 Task: Book a one-way flight for 1 adult from Dubai to Singapore on August 5, 2023.
Action: Mouse moved to (474, 541)
Screenshot: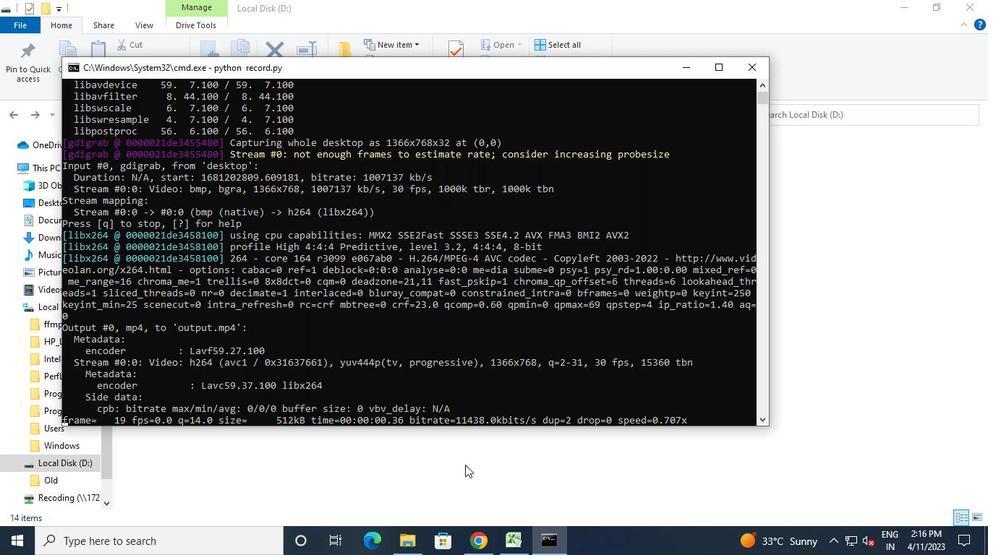 
Action: Mouse pressed left at (474, 541)
Screenshot: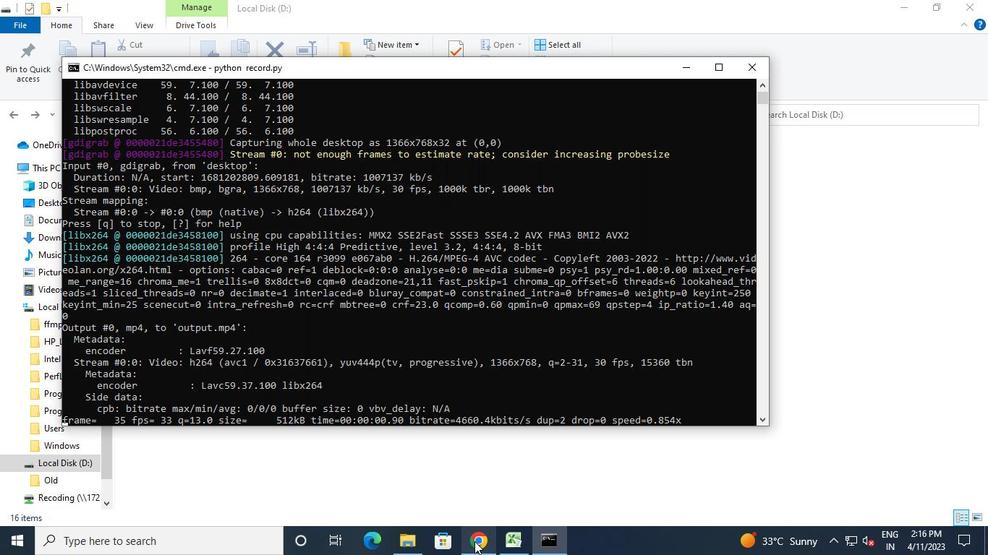 
Action: Mouse moved to (43, 312)
Screenshot: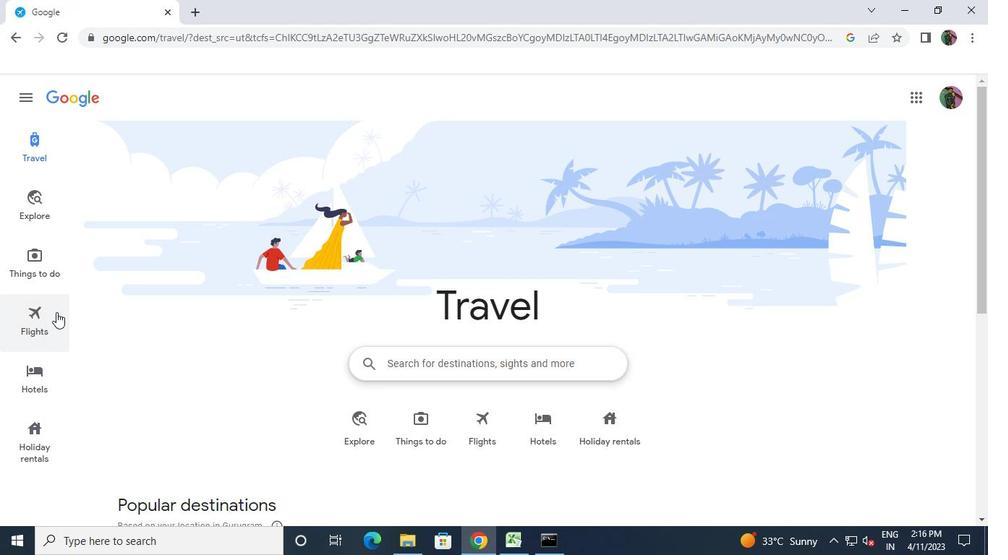 
Action: Mouse pressed left at (43, 312)
Screenshot: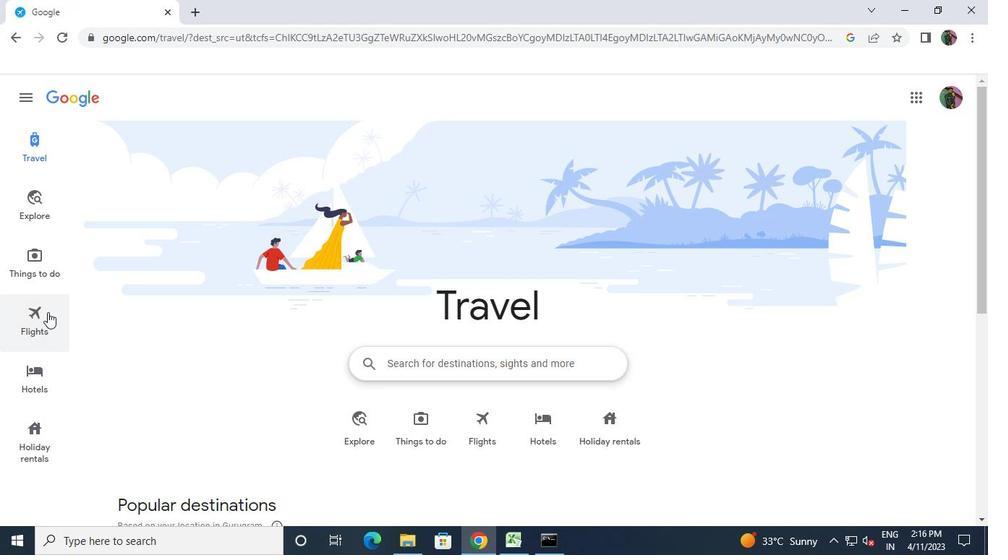 
Action: Mouse moved to (262, 158)
Screenshot: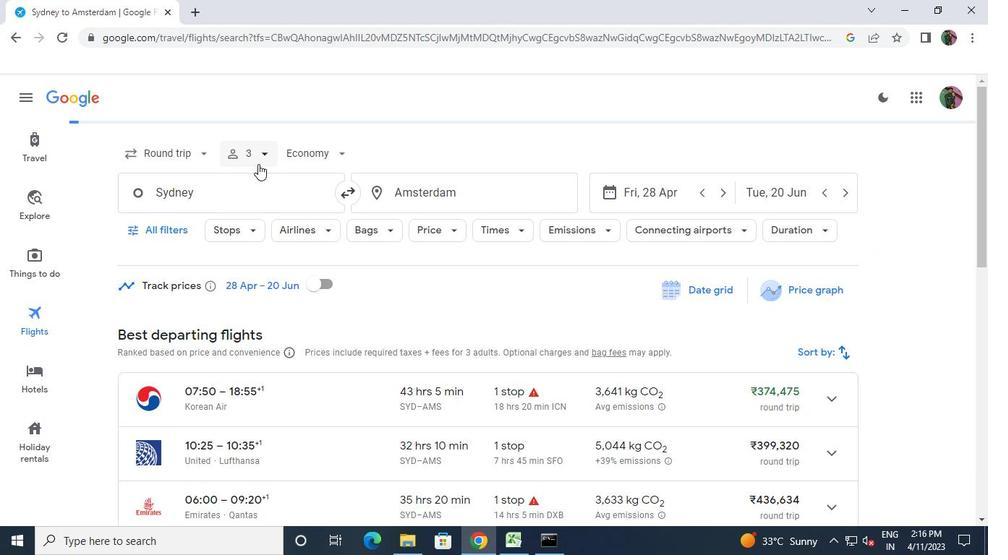 
Action: Mouse pressed left at (262, 158)
Screenshot: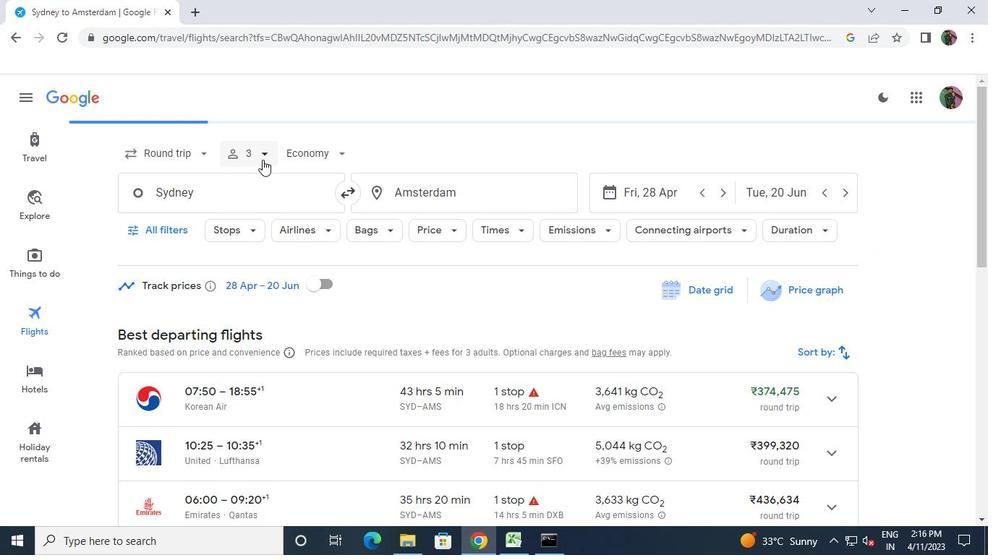 
Action: Mouse moved to (319, 191)
Screenshot: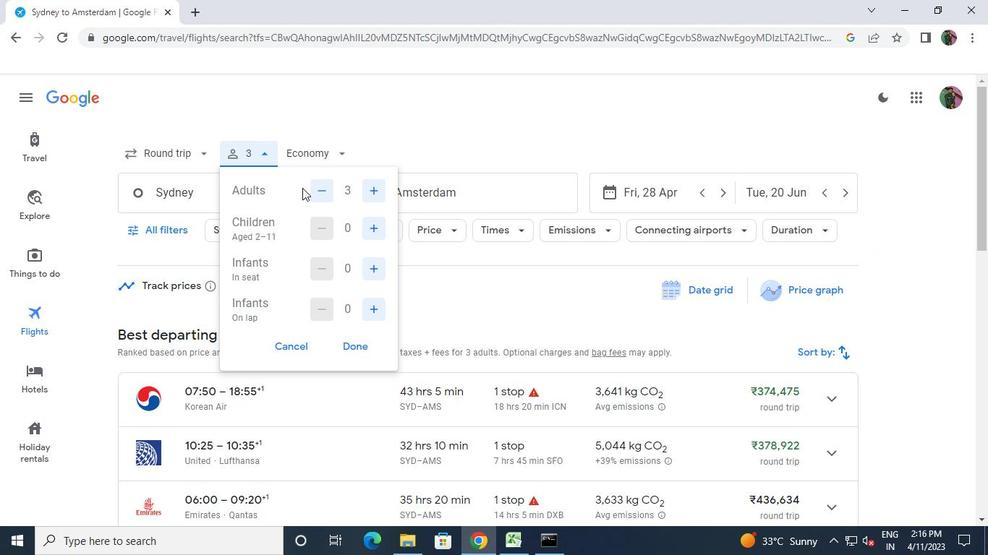 
Action: Mouse pressed left at (319, 191)
Screenshot: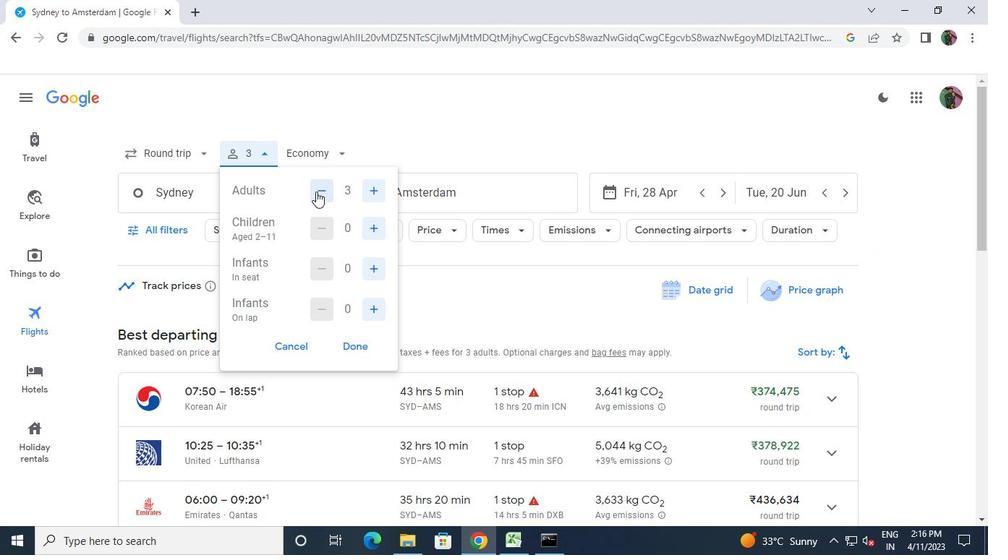 
Action: Mouse pressed left at (319, 191)
Screenshot: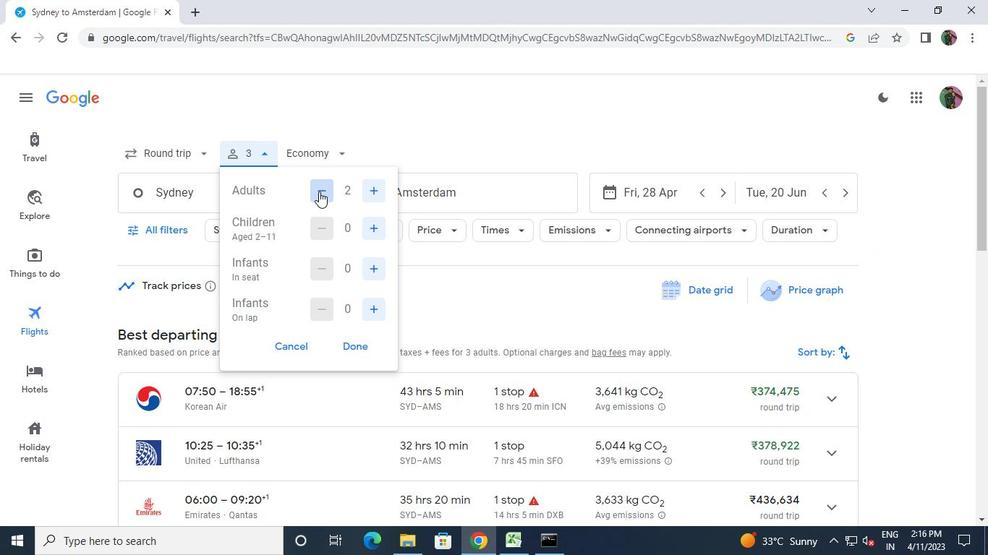 
Action: Mouse moved to (343, 343)
Screenshot: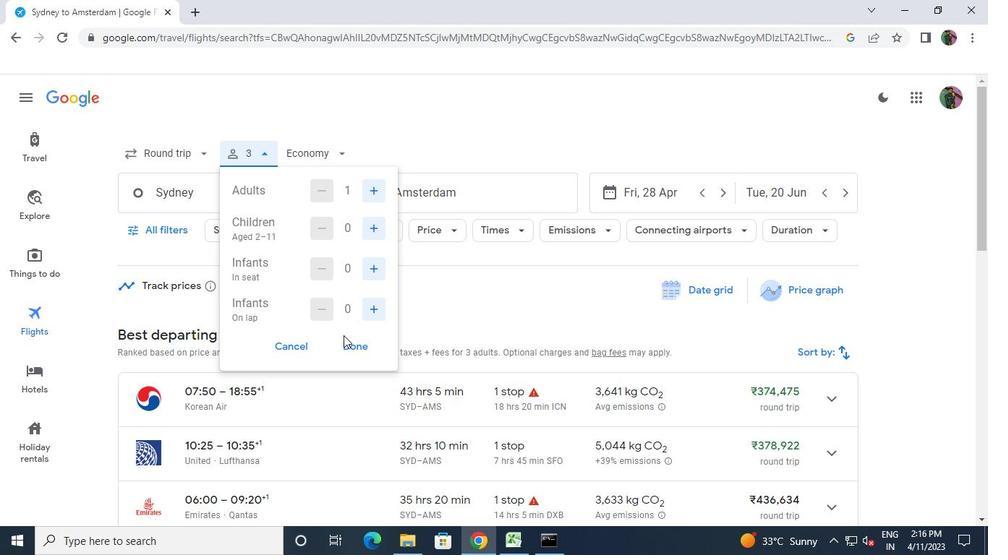 
Action: Mouse pressed left at (343, 343)
Screenshot: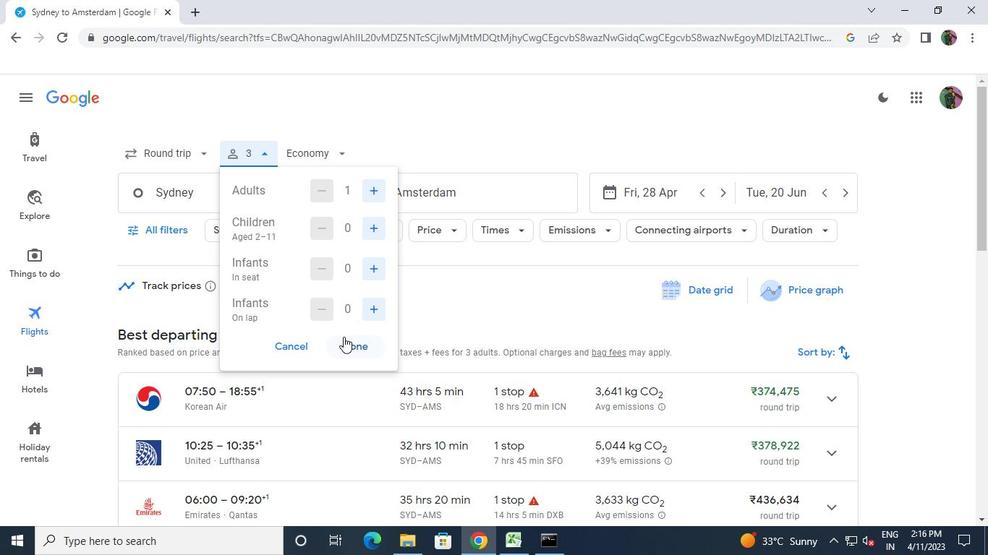 
Action: Mouse moved to (709, 191)
Screenshot: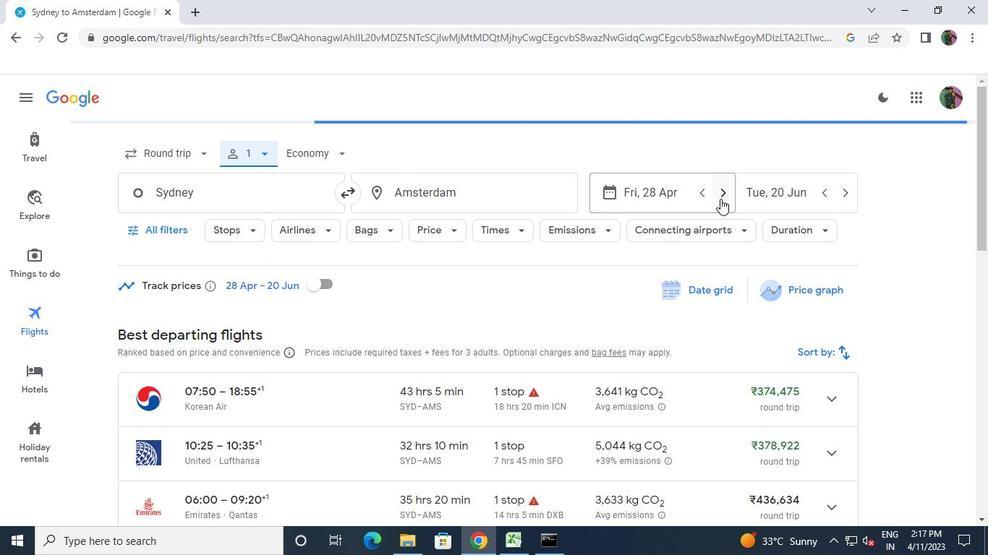 
Action: Mouse pressed left at (709, 191)
Screenshot: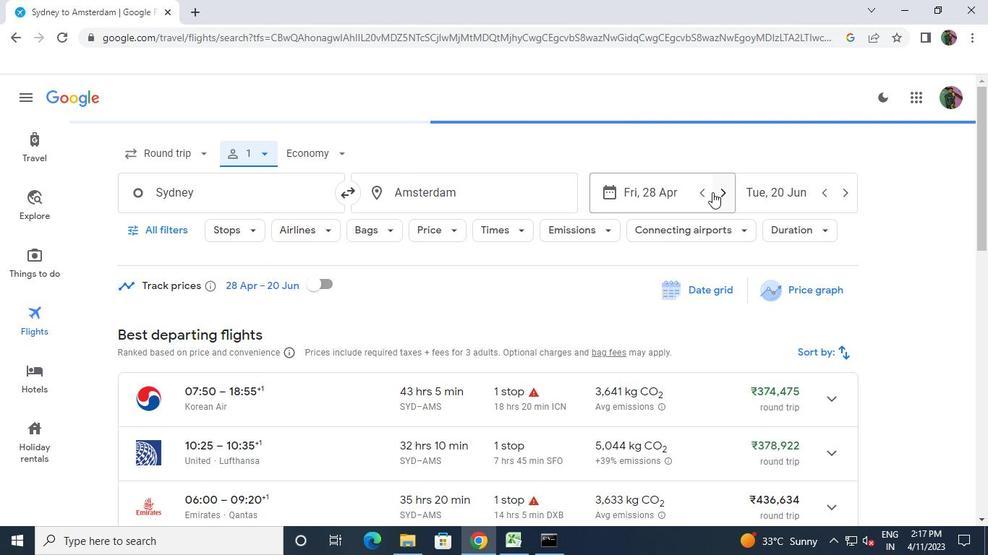 
Action: Mouse moved to (610, 192)
Screenshot: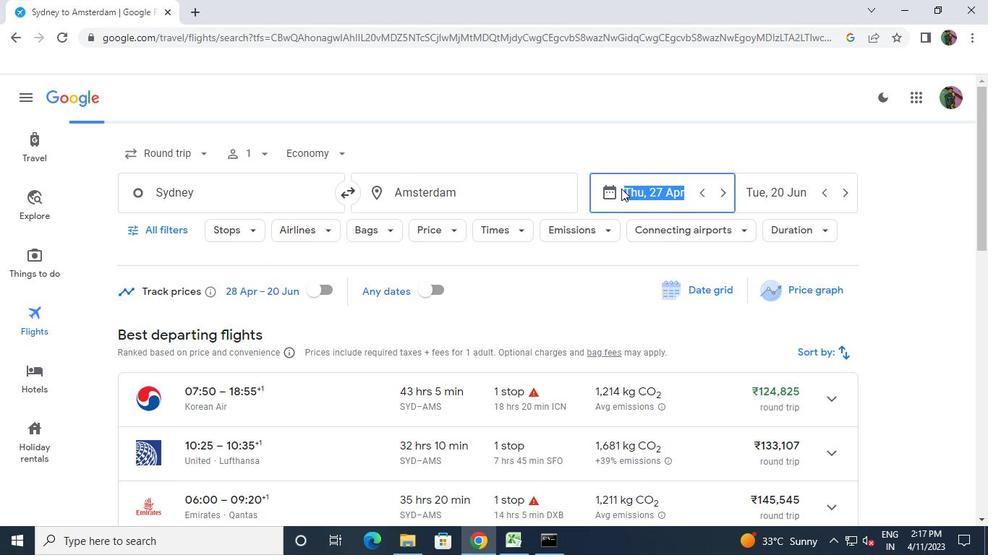 
Action: Mouse pressed left at (610, 192)
Screenshot: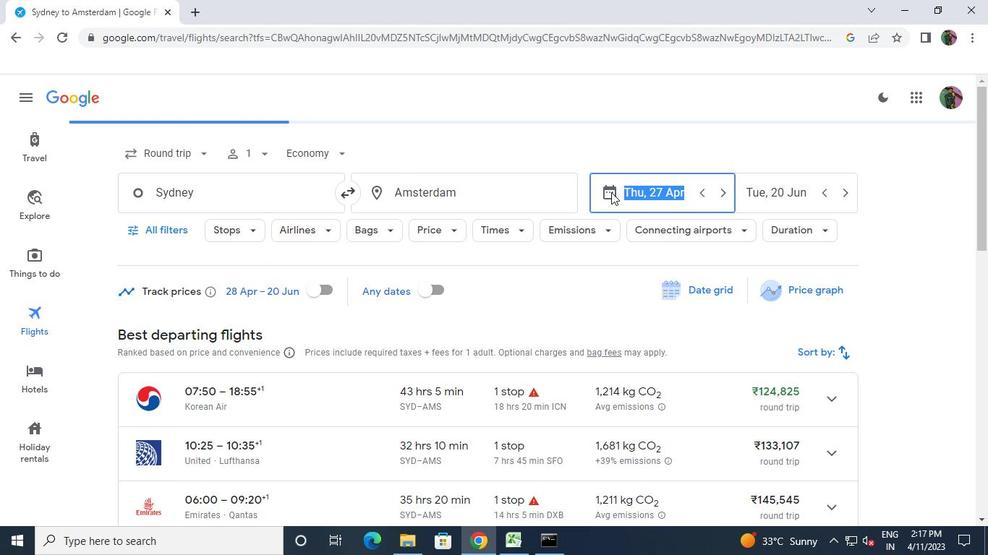 
Action: Mouse moved to (785, 132)
Screenshot: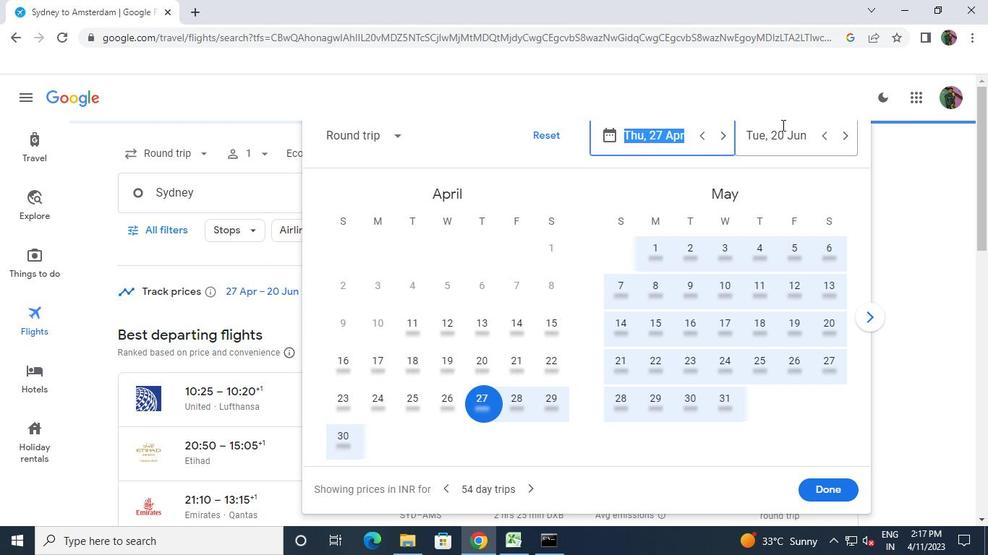 
Action: Mouse pressed left at (785, 132)
Screenshot: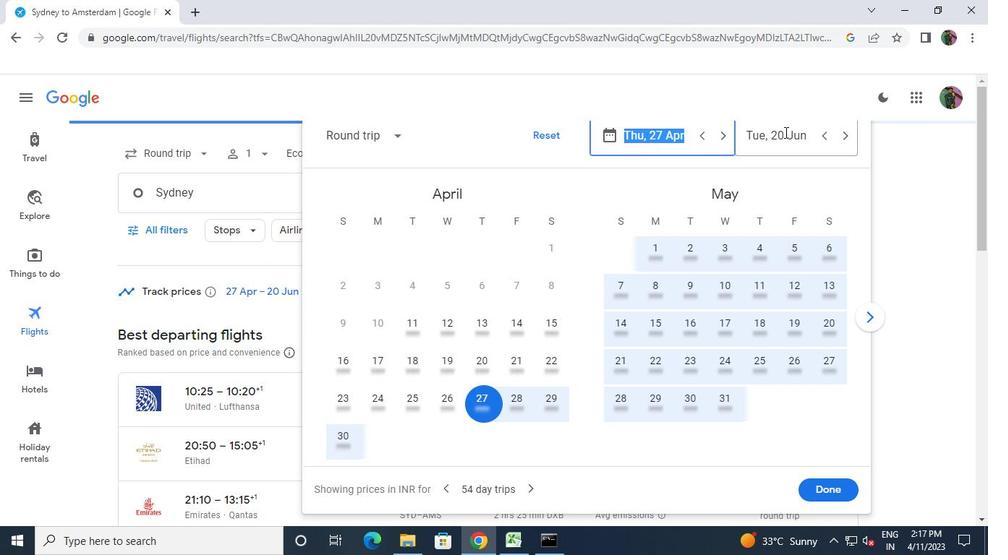 
Action: Mouse moved to (807, 138)
Screenshot: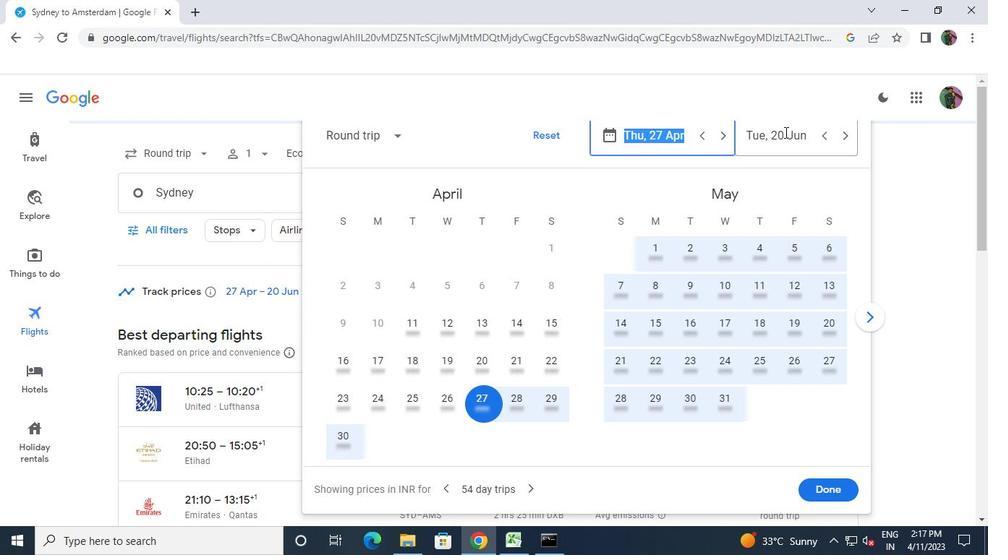 
Action: Keyboard a
Screenshot: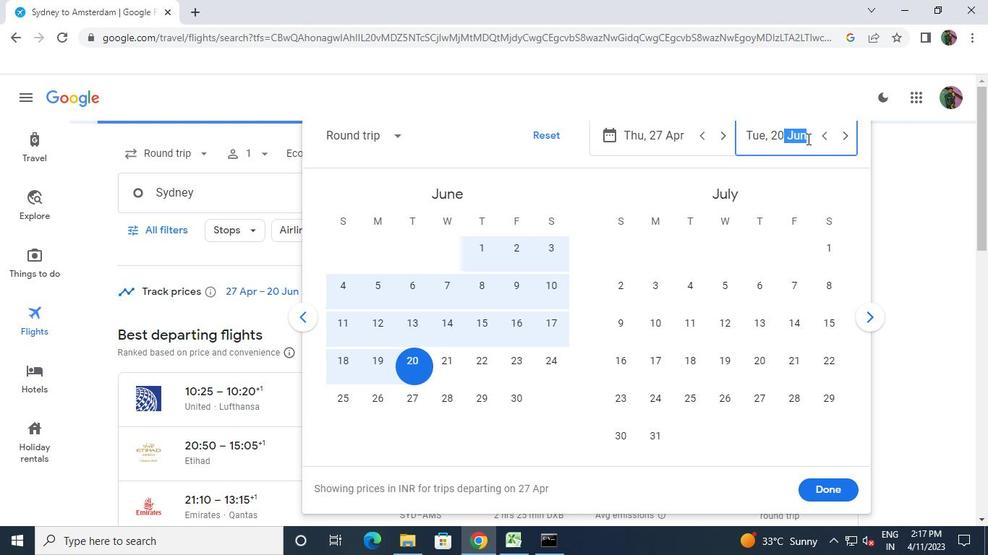 
Action: Keyboard u
Screenshot: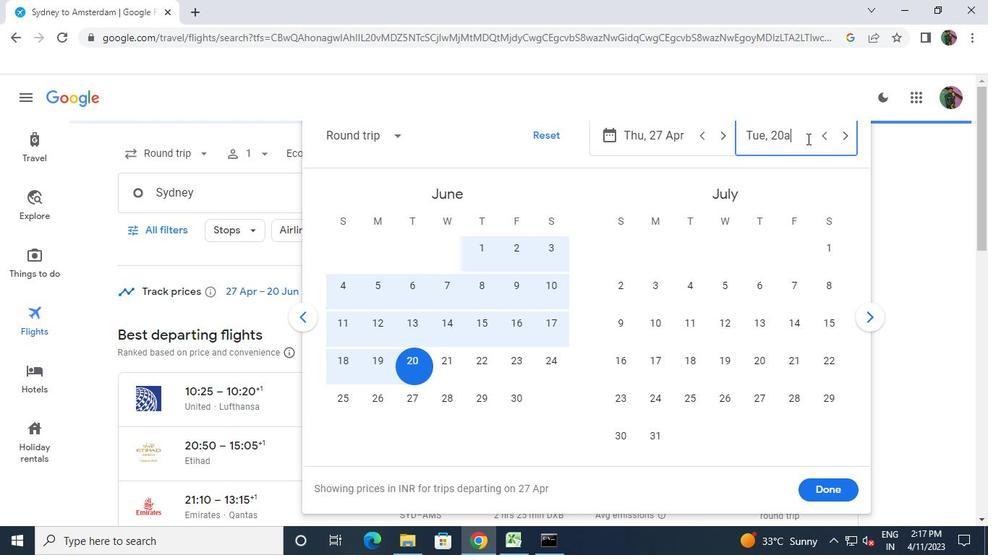 
Action: Keyboard g
Screenshot: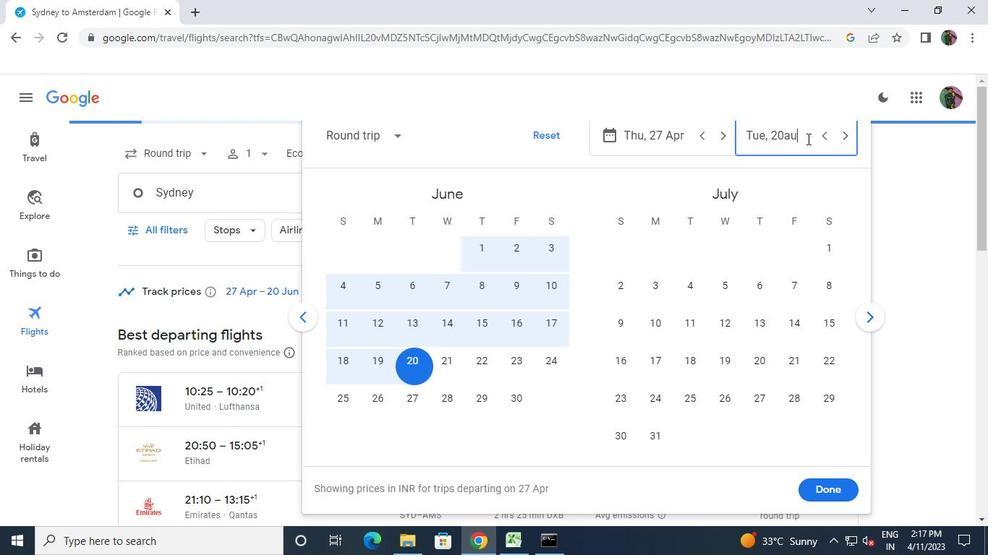 
Action: Mouse moved to (717, 285)
Screenshot: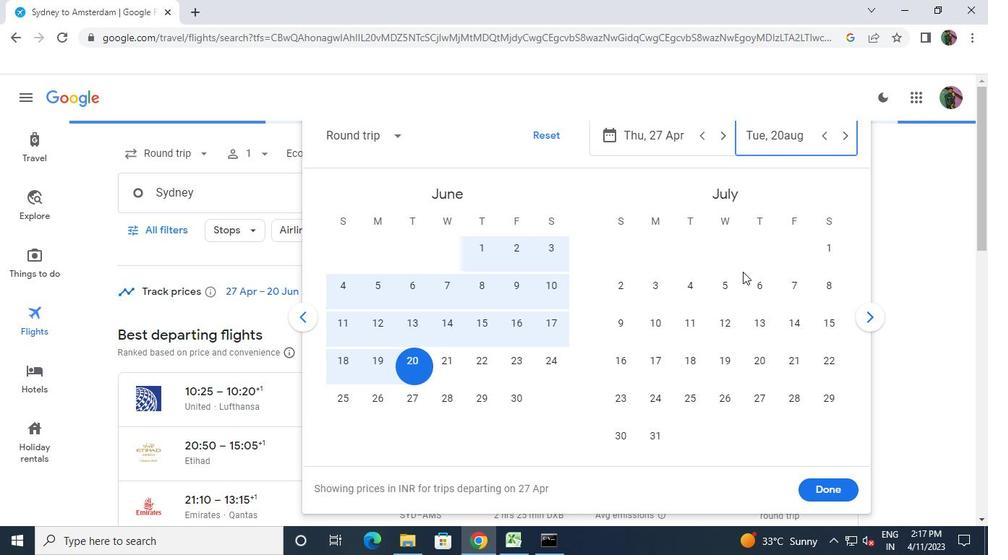 
Action: Mouse pressed left at (717, 285)
Screenshot: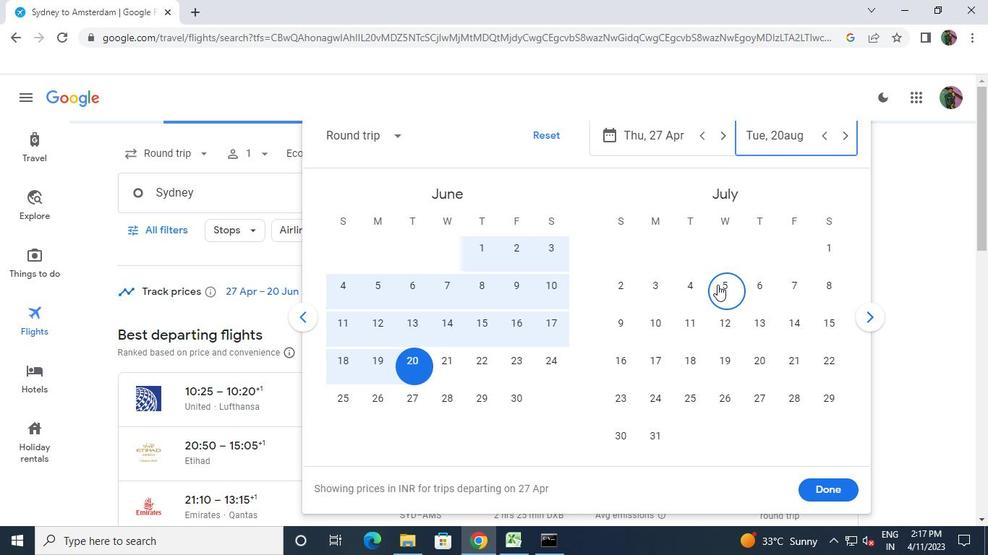 
Action: Mouse moved to (825, 481)
Screenshot: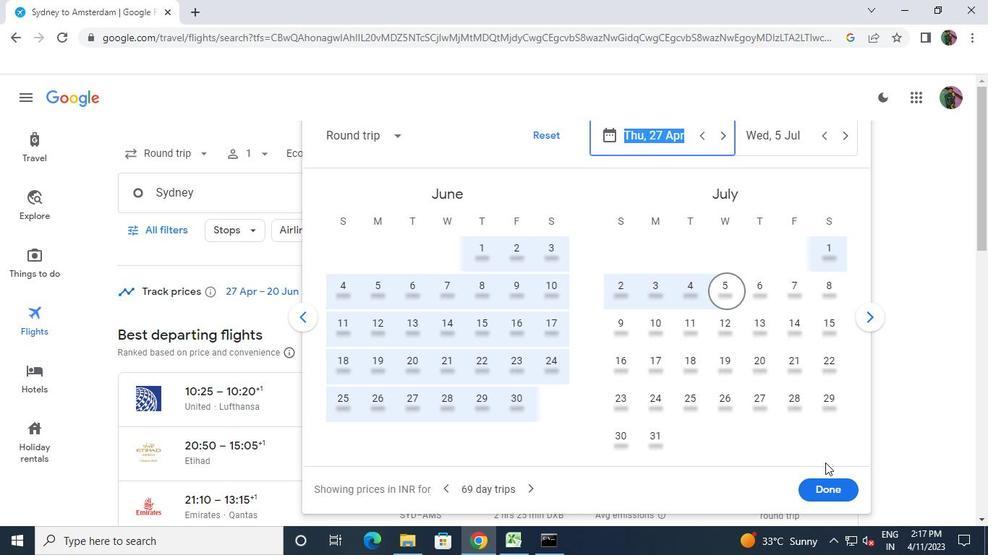 
Action: Mouse pressed left at (825, 481)
Screenshot: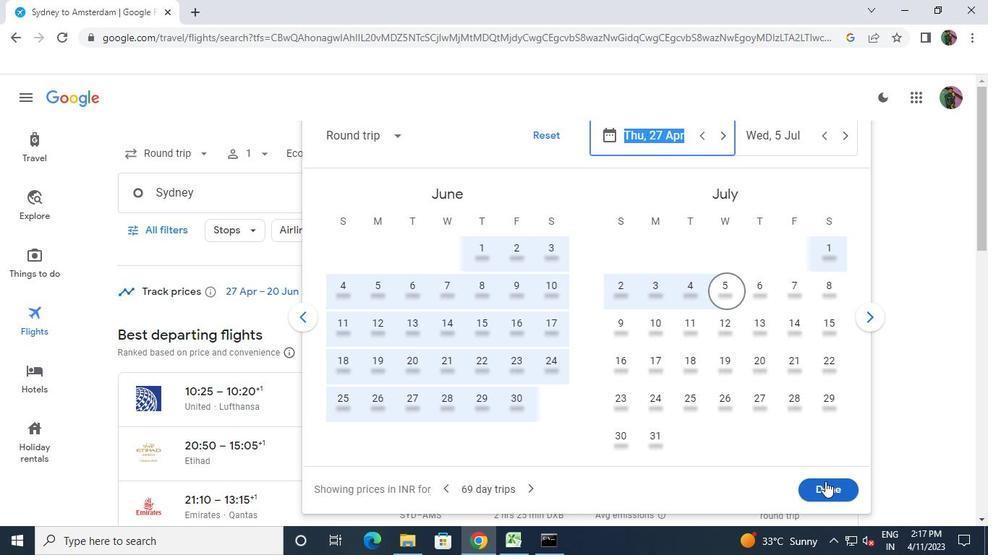 
Action: Mouse moved to (238, 201)
Screenshot: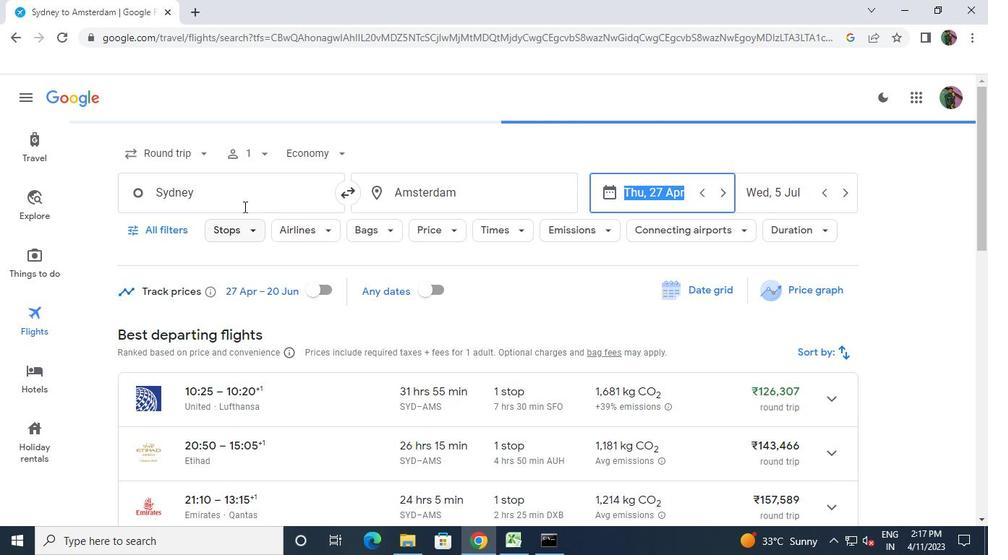 
Action: Mouse pressed left at (238, 201)
Screenshot: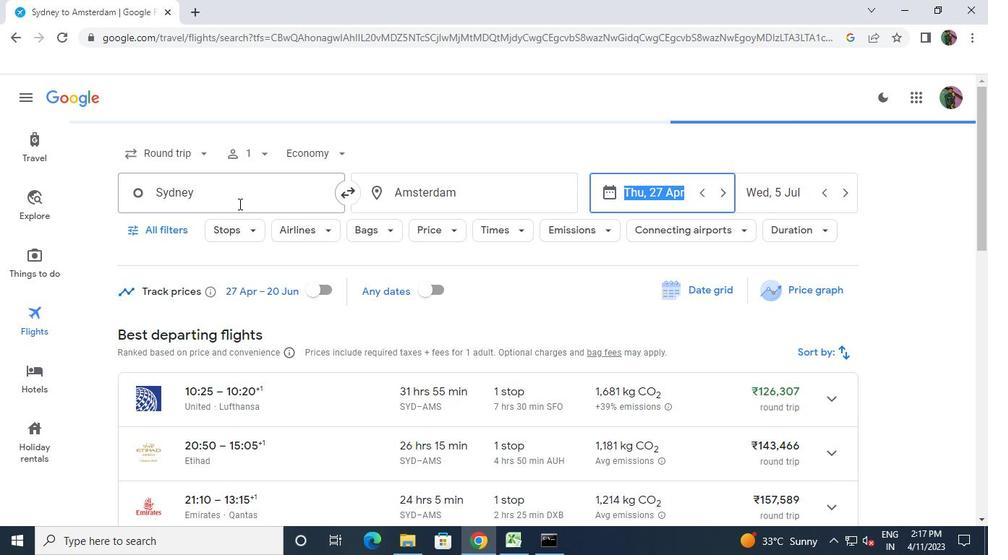 
Action: Keyboard d
Screenshot: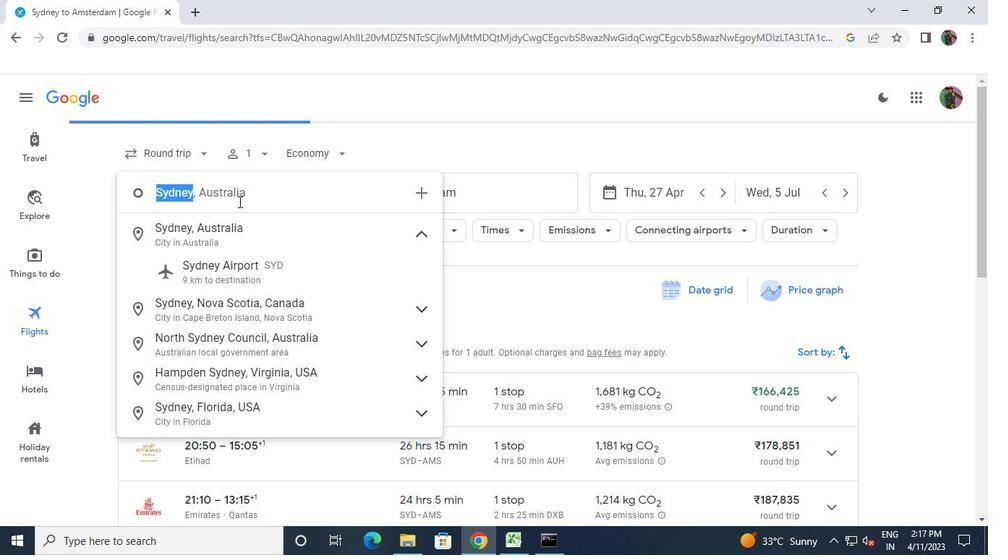 
Action: Keyboard u
Screenshot: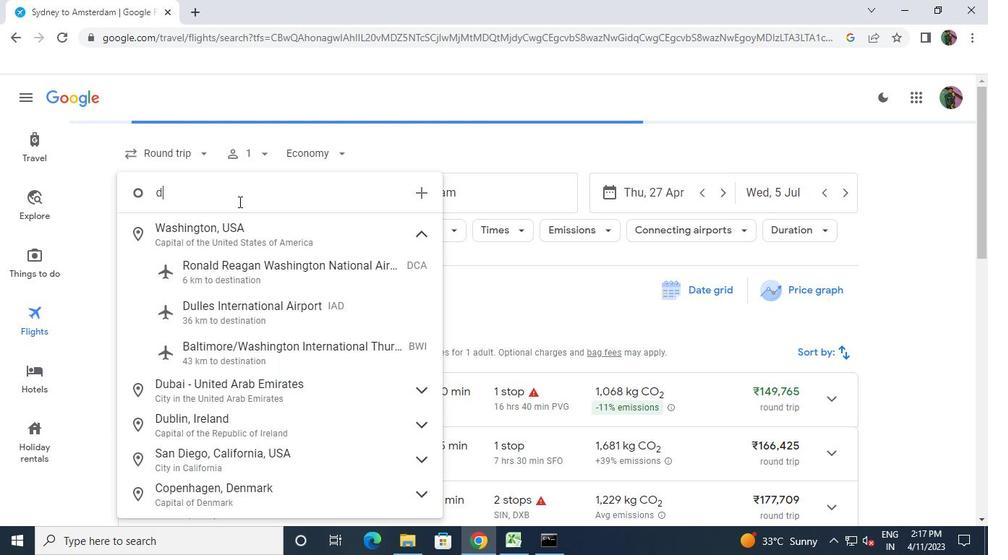 
Action: Keyboard b
Screenshot: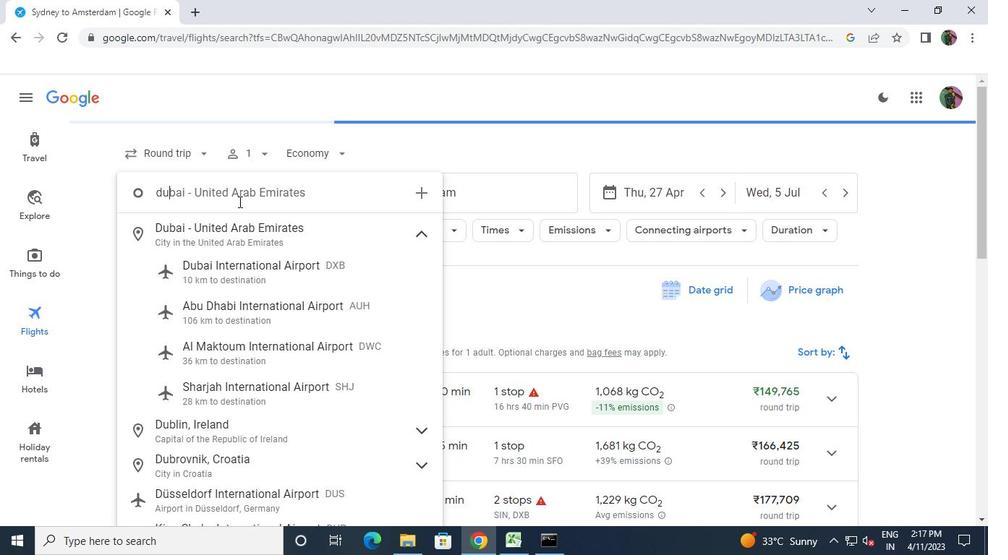 
Action: Keyboard a
Screenshot: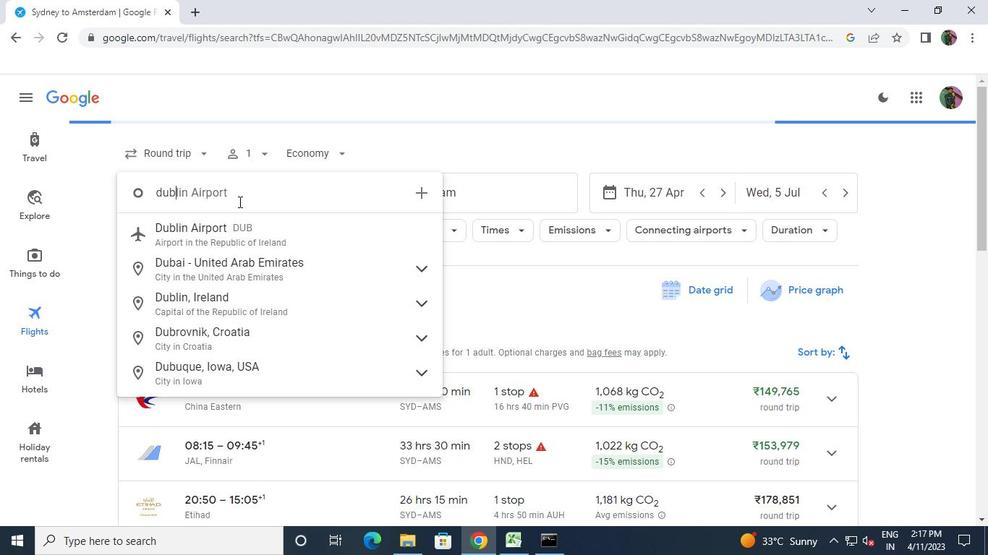 
Action: Keyboard i
Screenshot: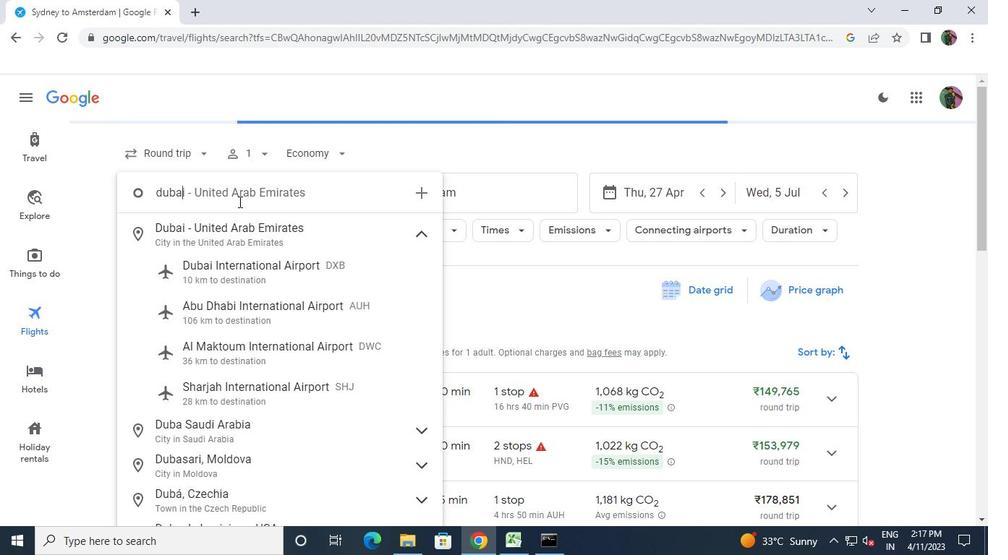 
Action: Mouse moved to (246, 233)
Screenshot: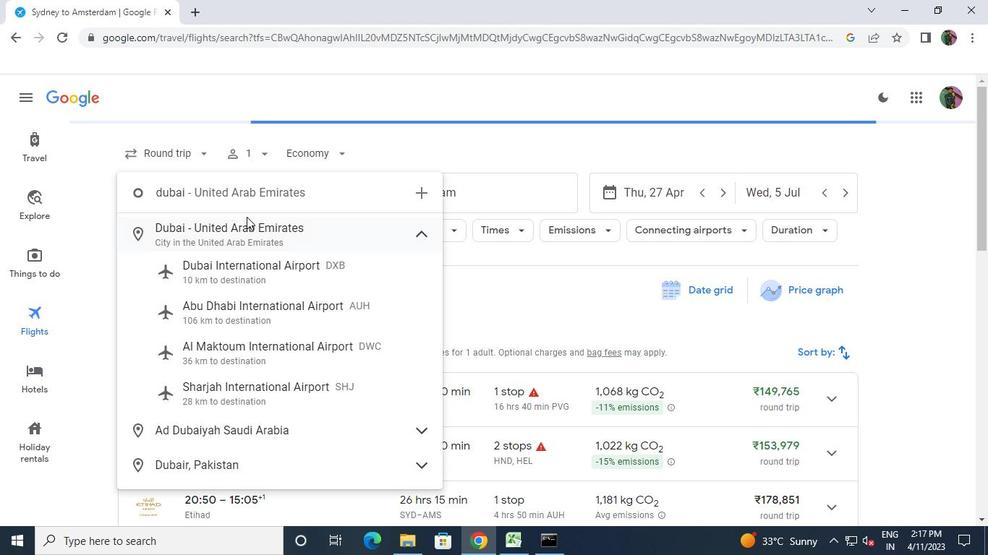 
Action: Mouse pressed left at (246, 233)
Screenshot: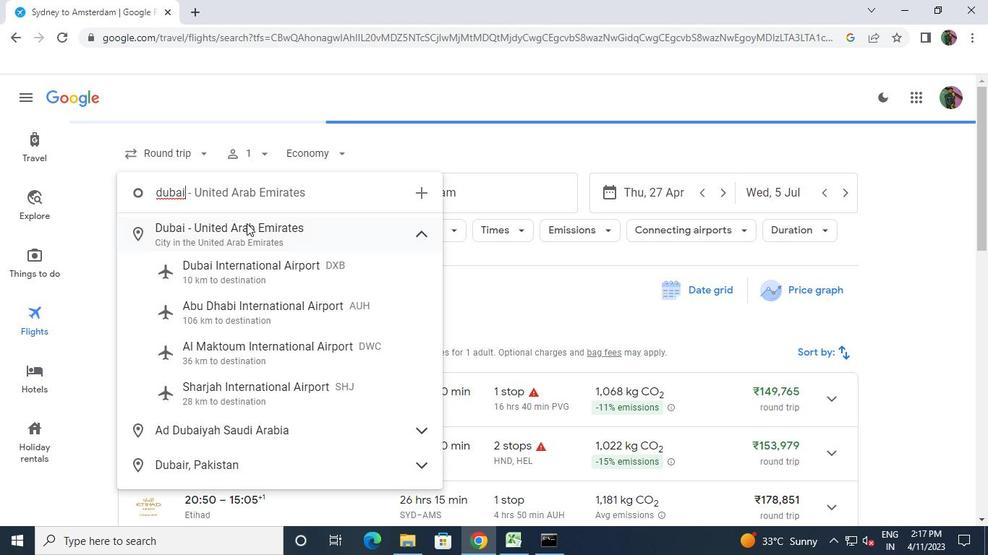
Action: Mouse moved to (436, 198)
Screenshot: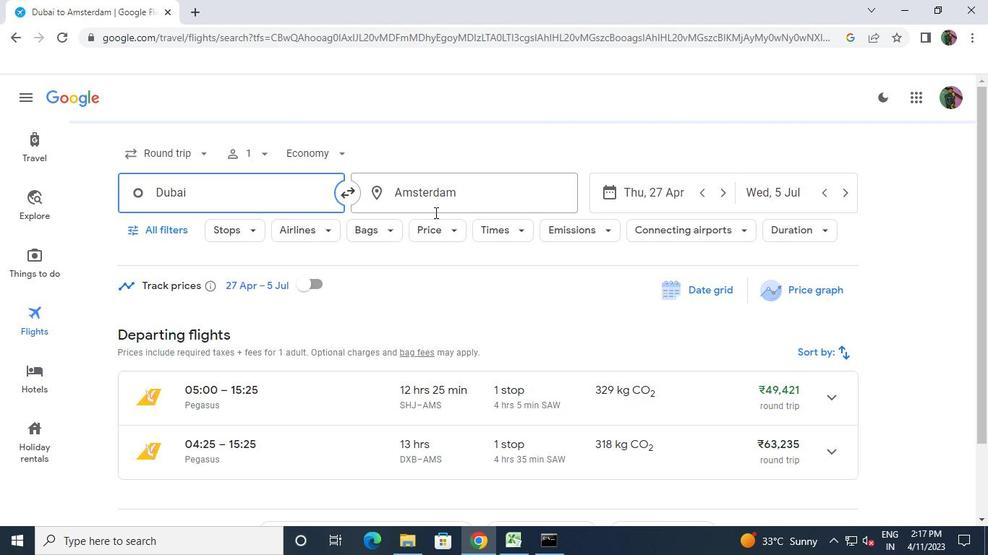 
Action: Mouse pressed left at (436, 198)
Screenshot: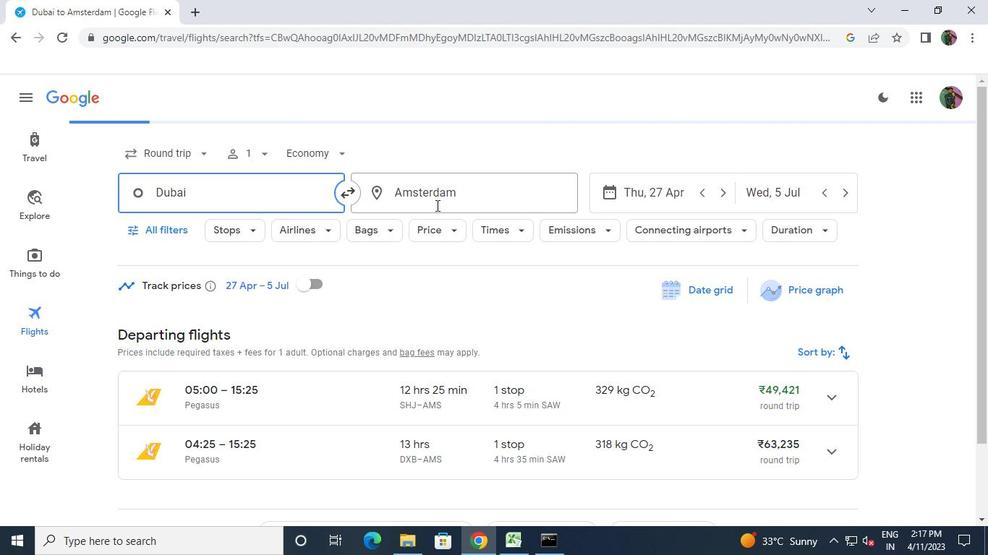 
Action: Keyboard s
Screenshot: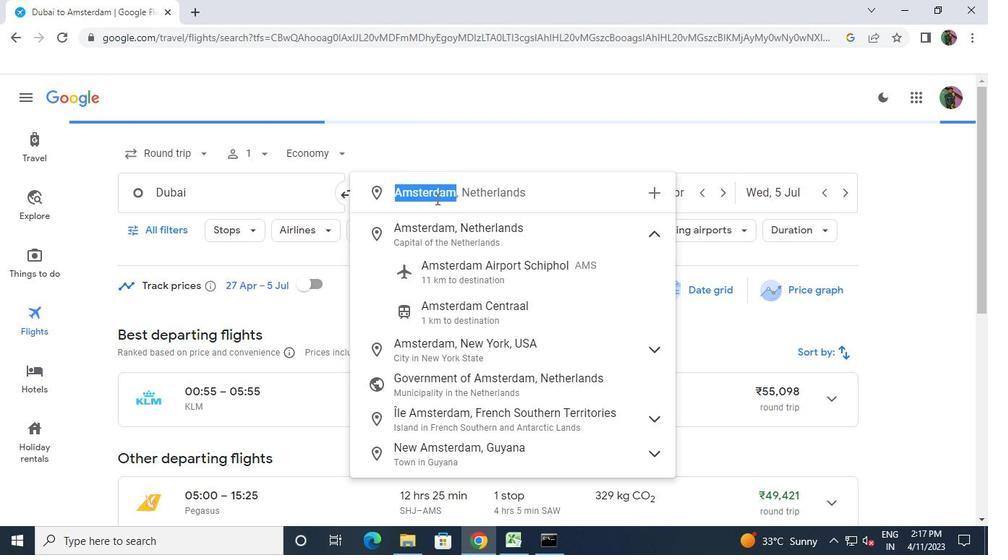 
Action: Keyboard i
Screenshot: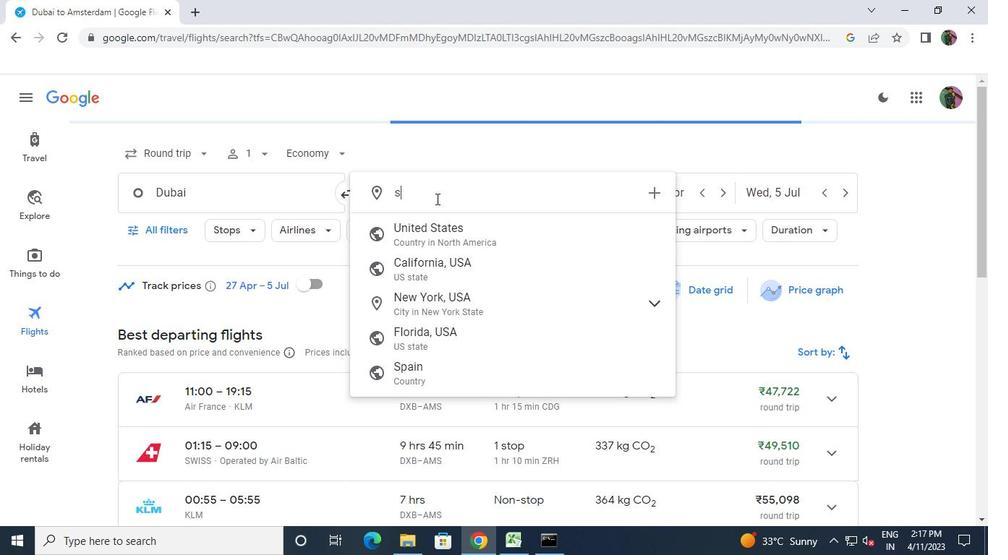 
Action: Keyboard n
Screenshot: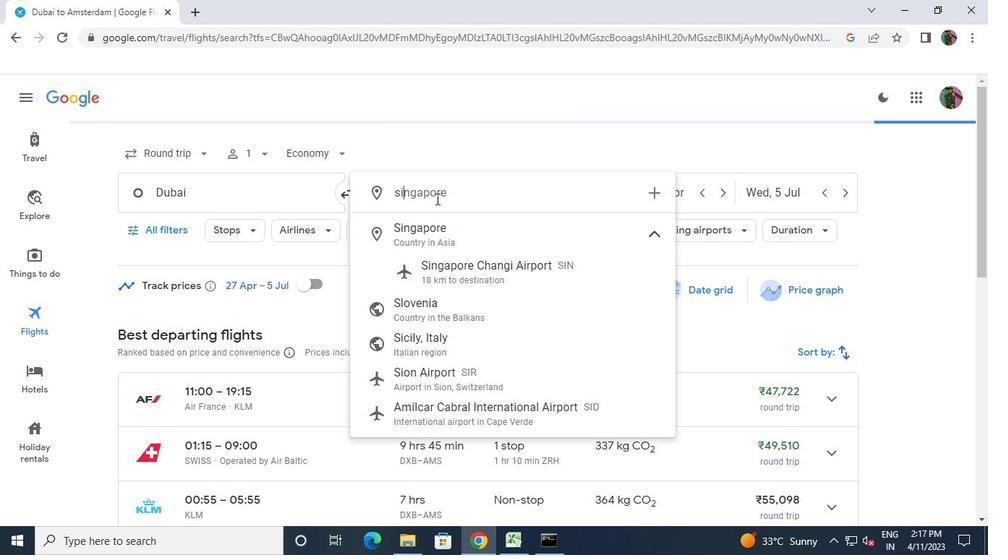 
Action: Keyboard g
Screenshot: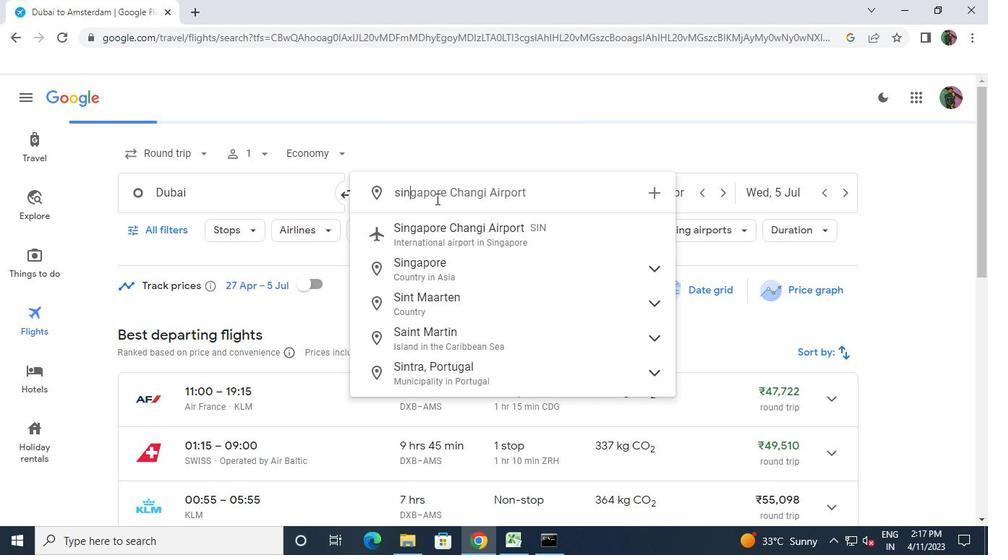
Action: Keyboard a
Screenshot: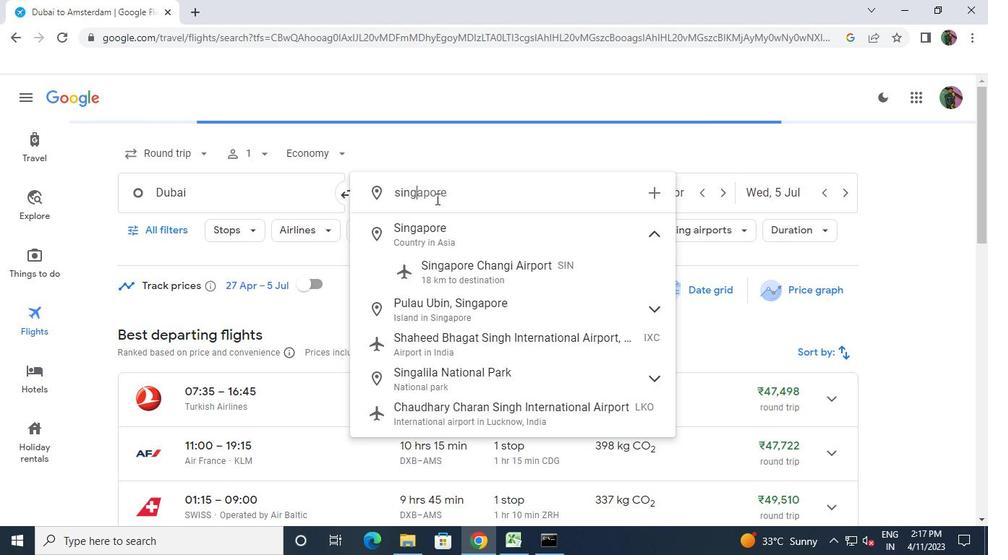 
Action: Mouse moved to (442, 231)
Screenshot: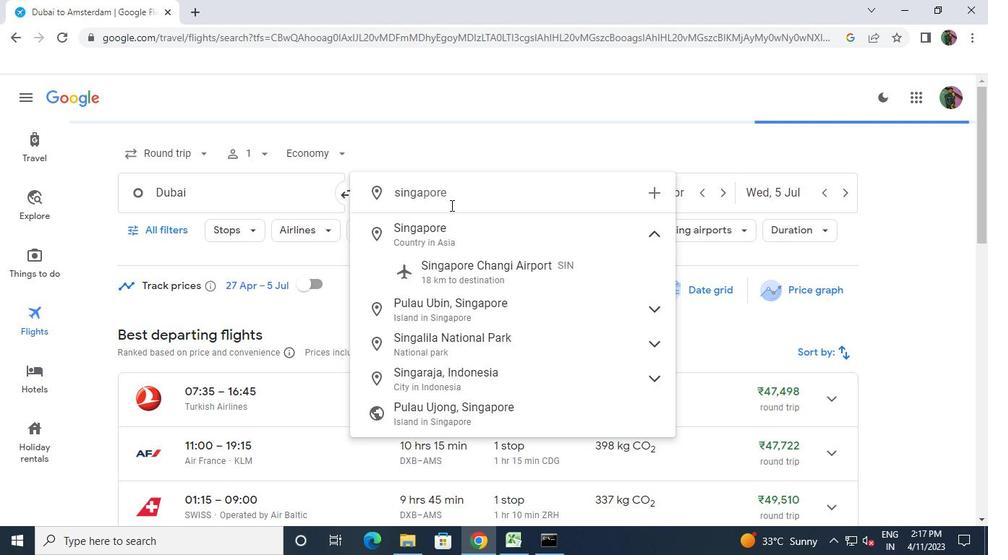 
Action: Mouse pressed left at (442, 231)
Screenshot: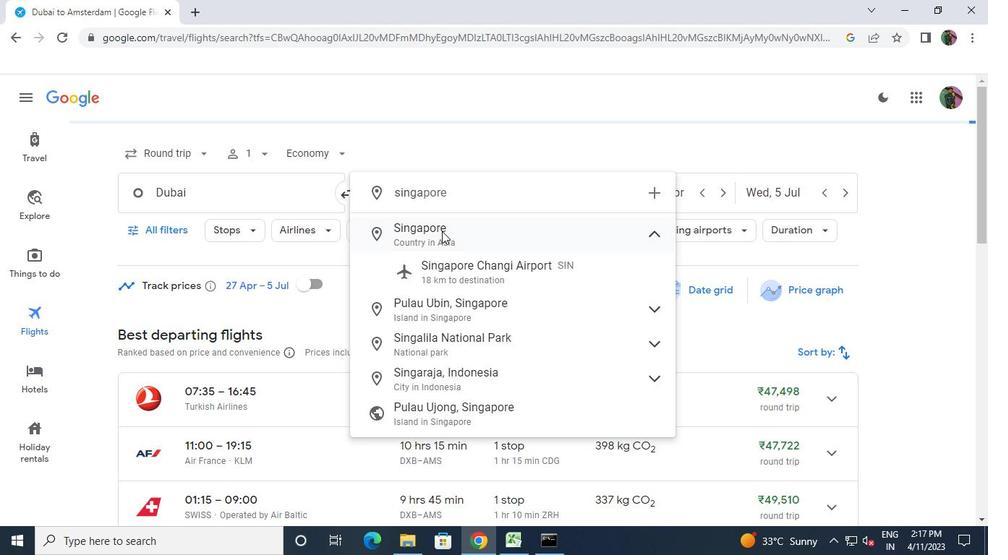 
Action: Mouse moved to (400, 387)
Screenshot: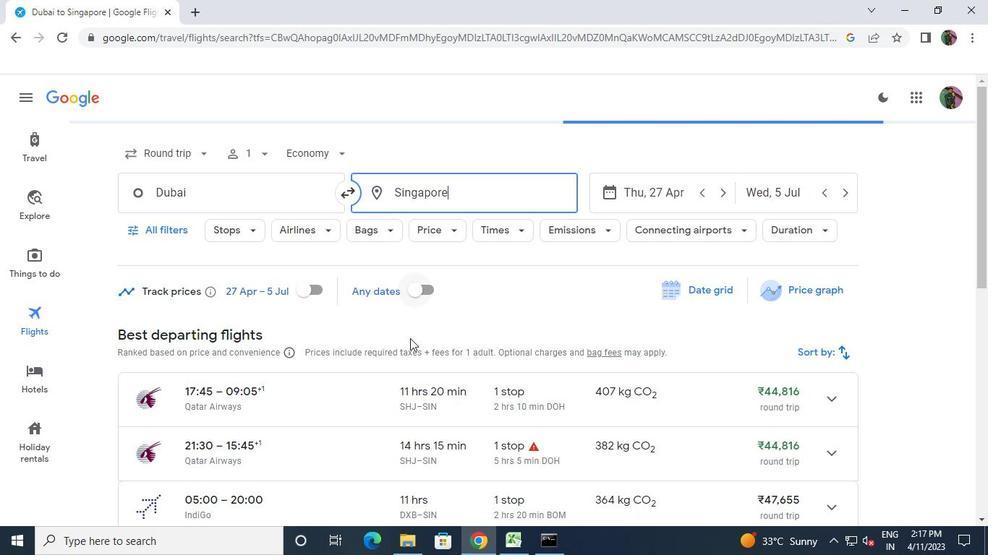 
Action: Mouse pressed left at (400, 387)
Screenshot: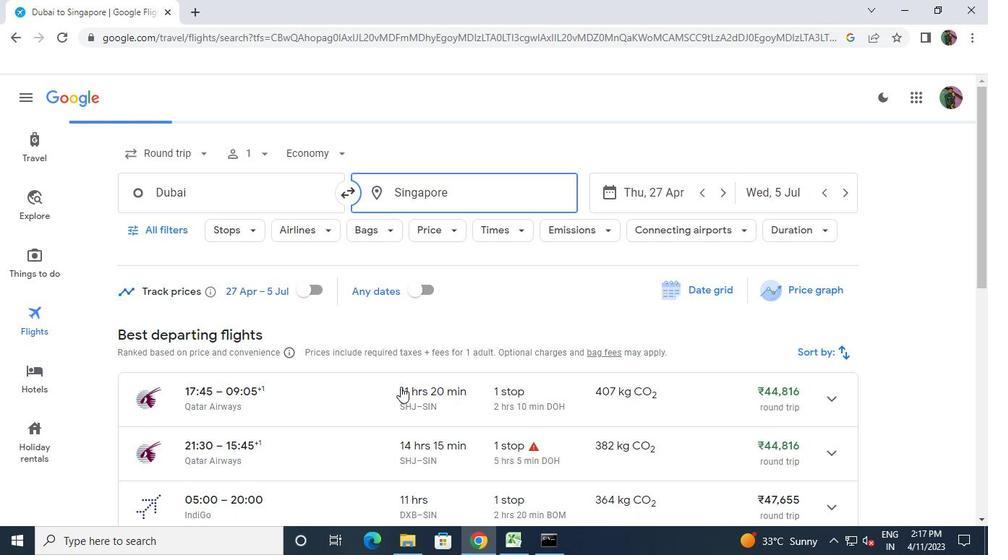 
Action: Mouse moved to (620, 440)
Screenshot: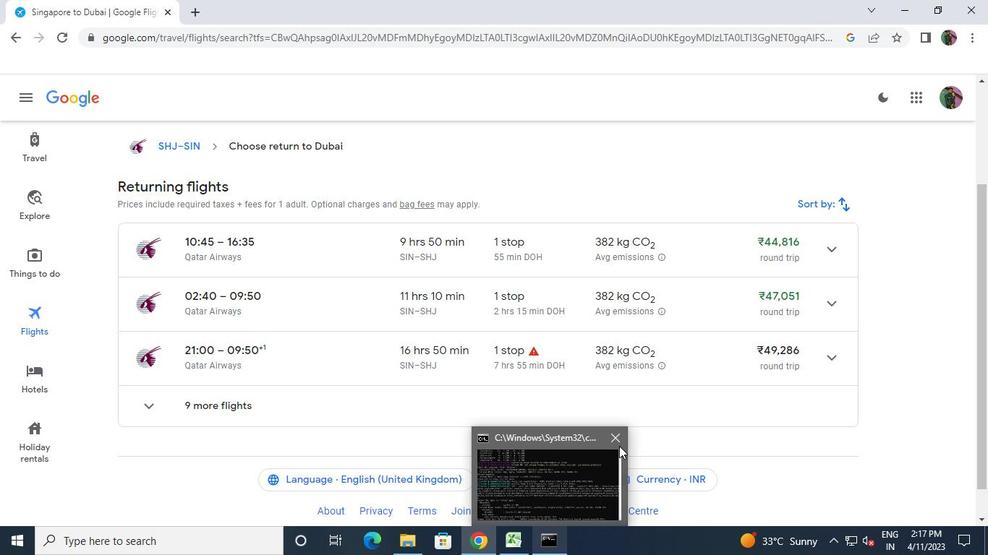 
Action: Mouse pressed left at (620, 440)
Screenshot: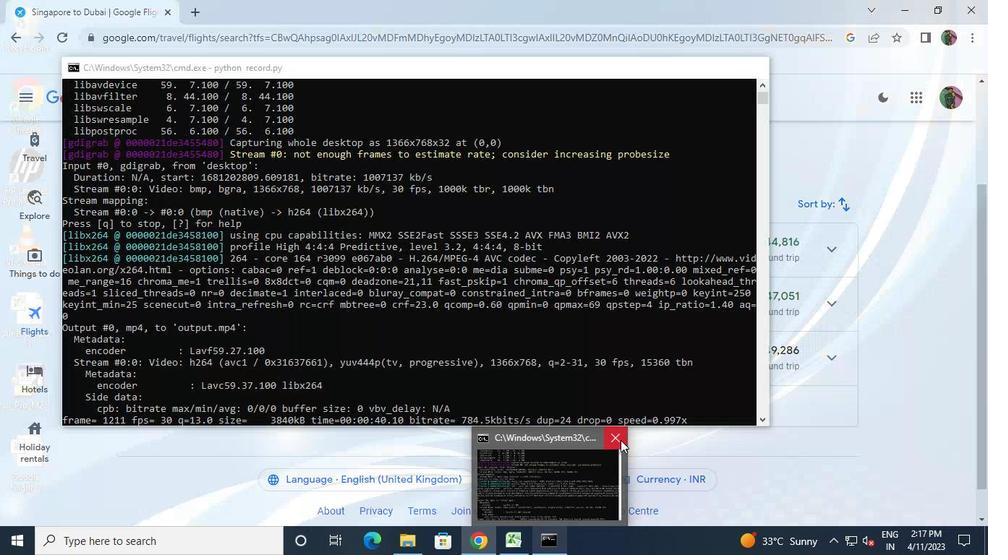 
